Task: Move the task Add support for user-generated content and comments to the section To-Do in the project VelocityTech and sort the tasks in the project by Due Date.
Action: Mouse moved to (43, 346)
Screenshot: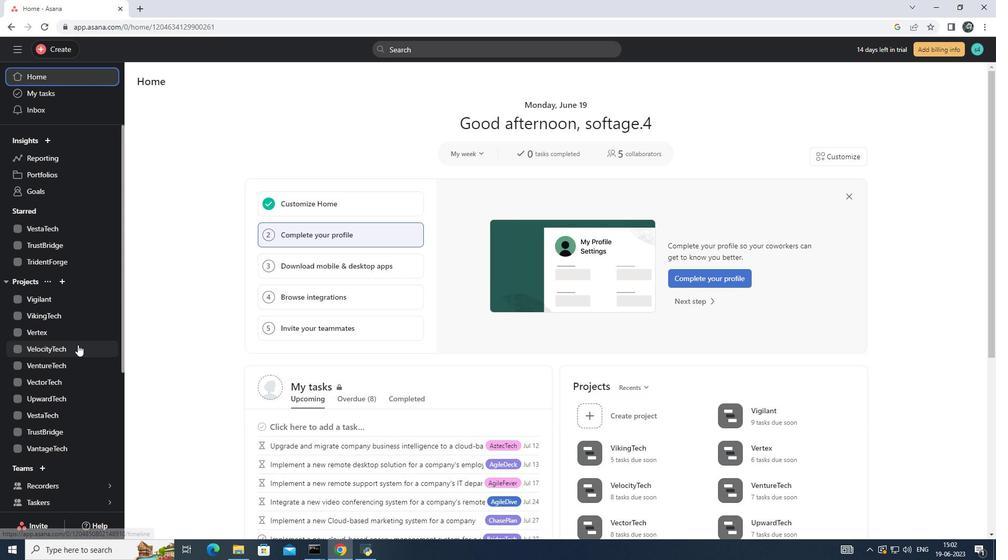 
Action: Mouse pressed left at (43, 346)
Screenshot: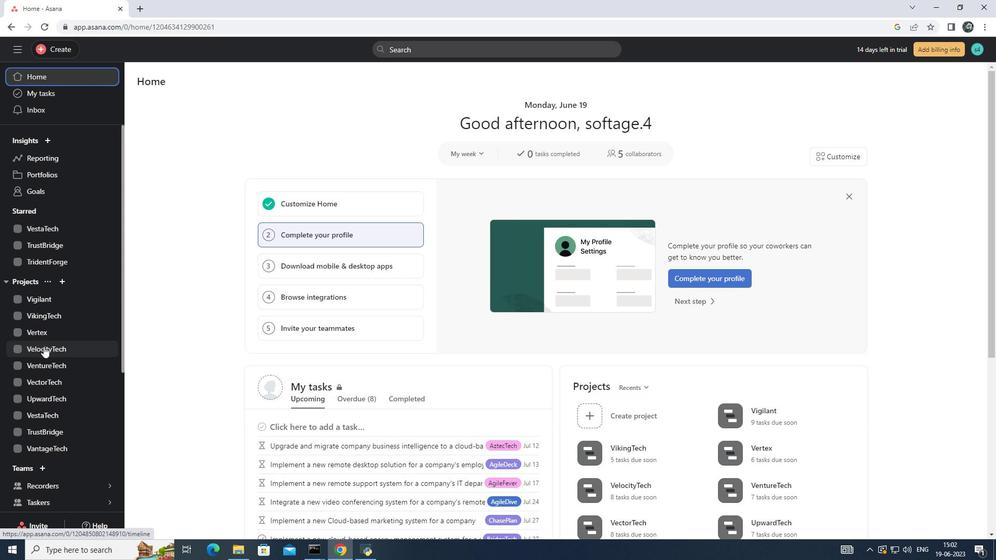 
Action: Mouse moved to (408, 225)
Screenshot: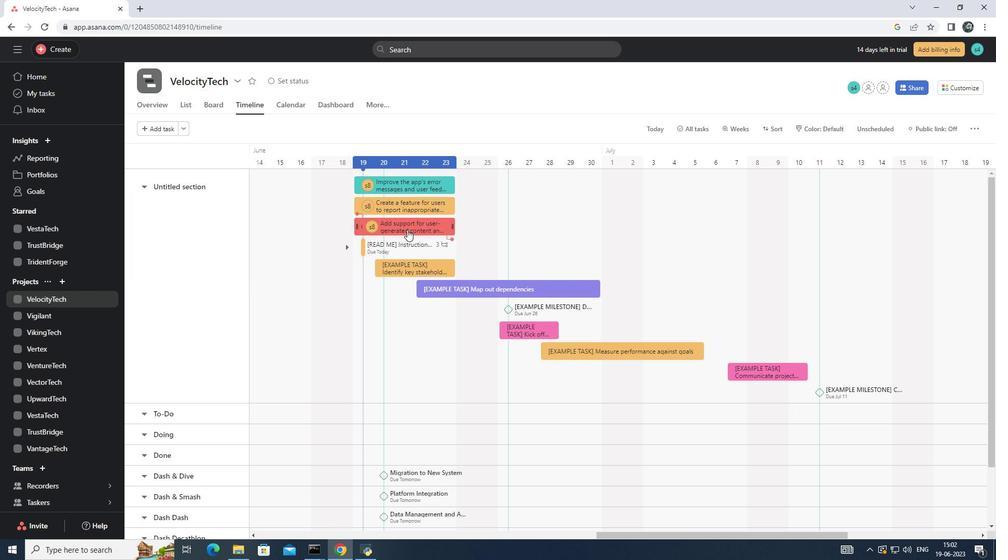 
Action: Mouse pressed left at (408, 225)
Screenshot: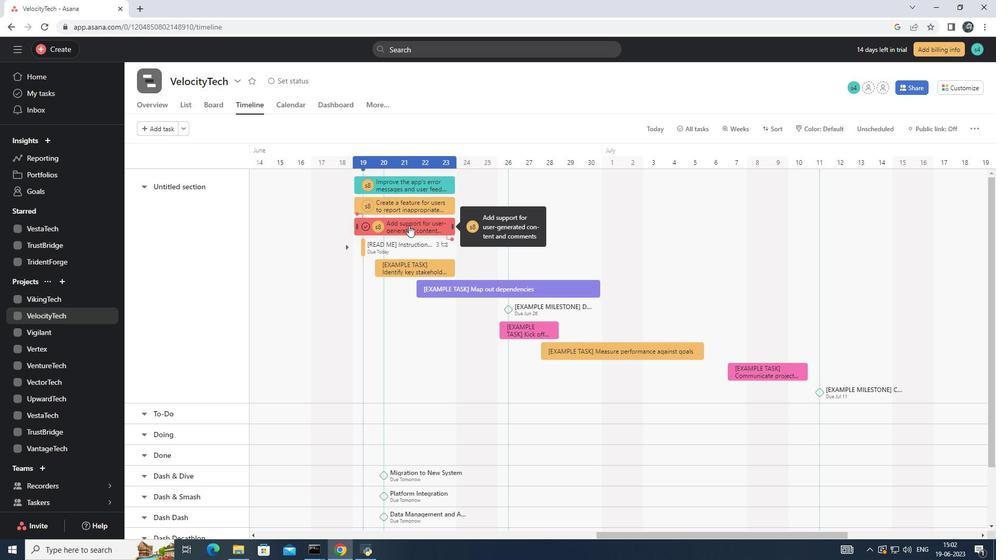 
Action: Mouse moved to (821, 226)
Screenshot: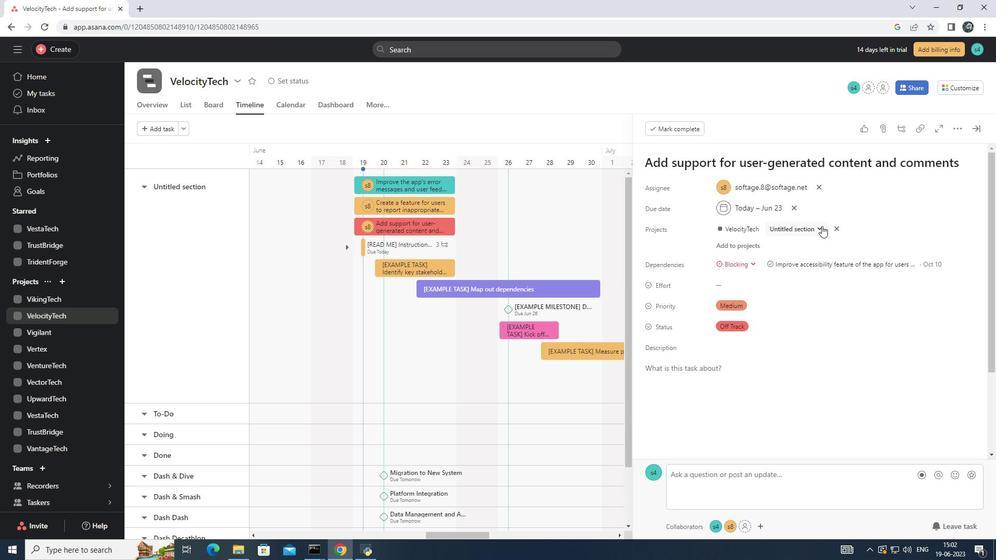 
Action: Mouse pressed left at (821, 226)
Screenshot: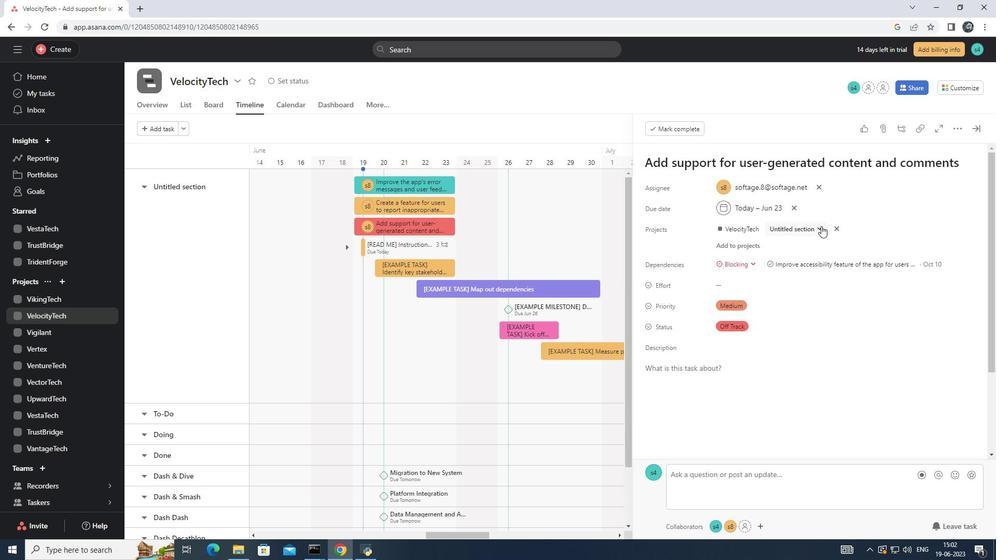
Action: Mouse moved to (791, 268)
Screenshot: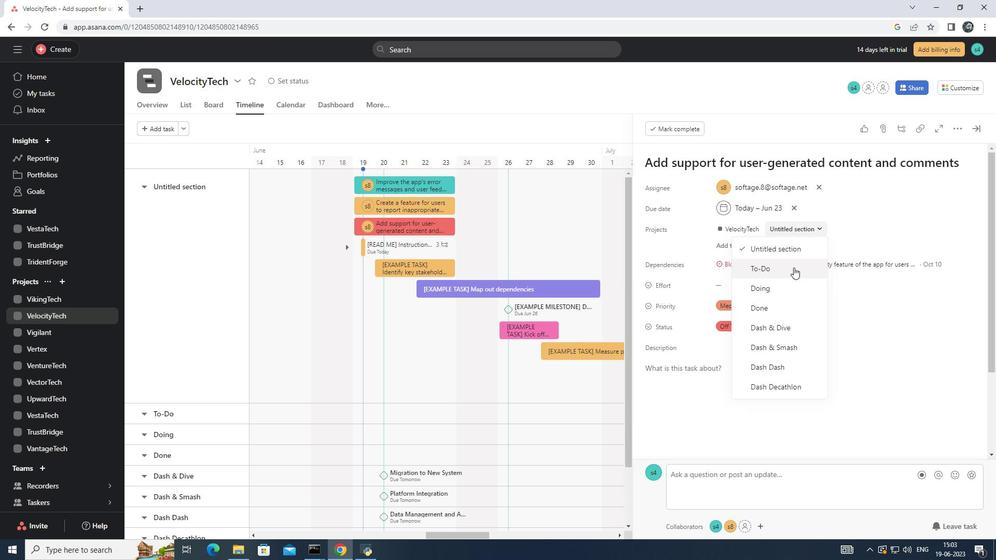 
Action: Mouse pressed left at (791, 268)
Screenshot: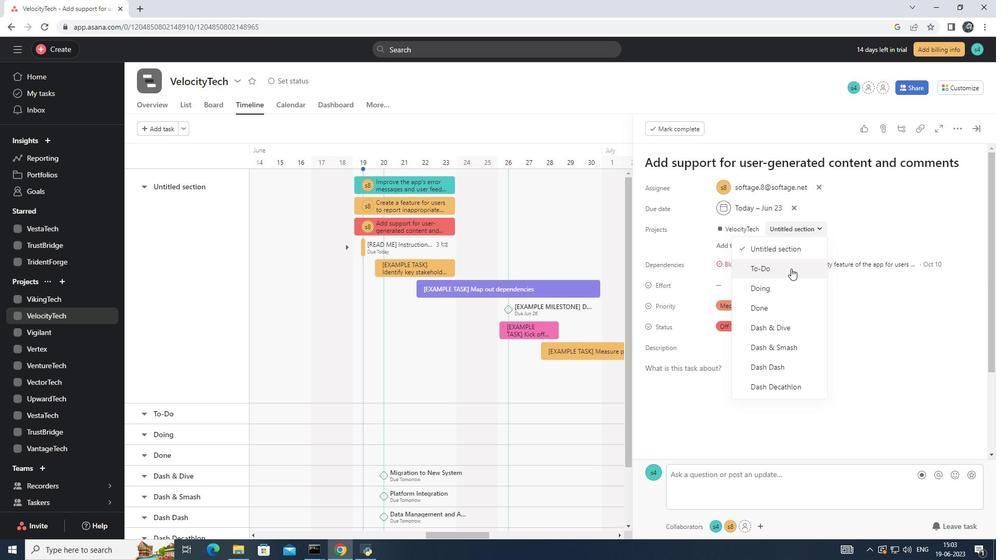 
Action: Mouse moved to (979, 129)
Screenshot: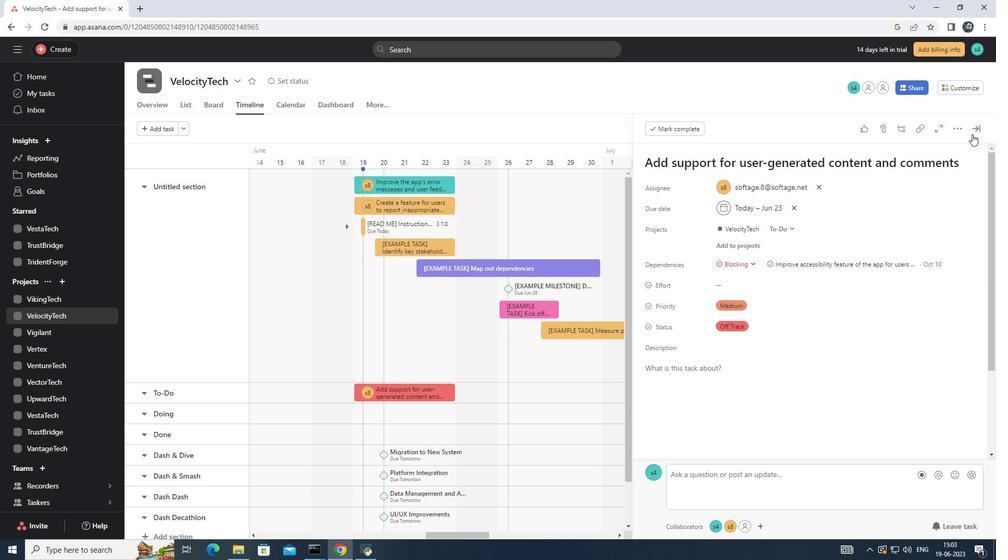 
Action: Mouse pressed left at (979, 129)
Screenshot: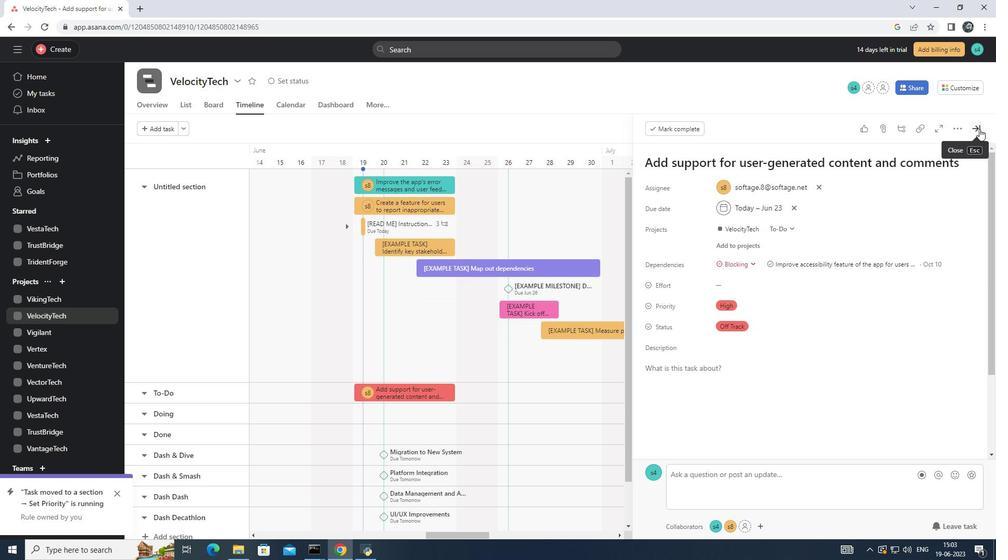 
Action: Mouse moved to (778, 128)
Screenshot: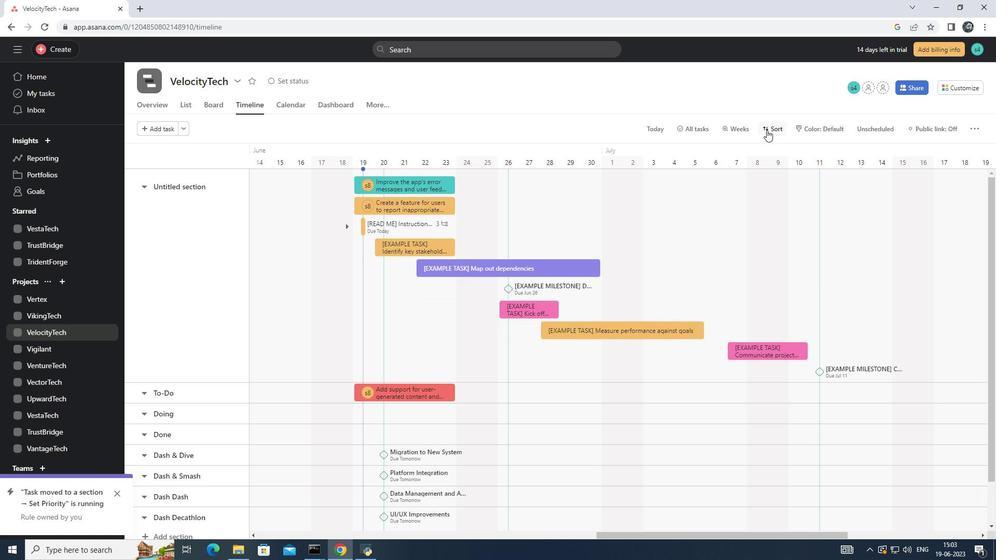
Action: Mouse pressed left at (778, 128)
Screenshot: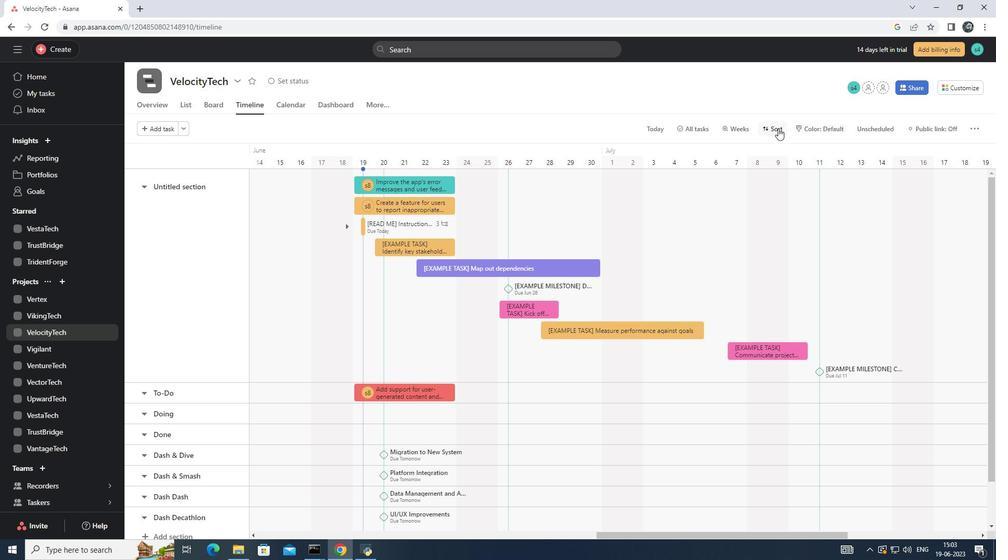 
Action: Mouse moved to (800, 183)
Screenshot: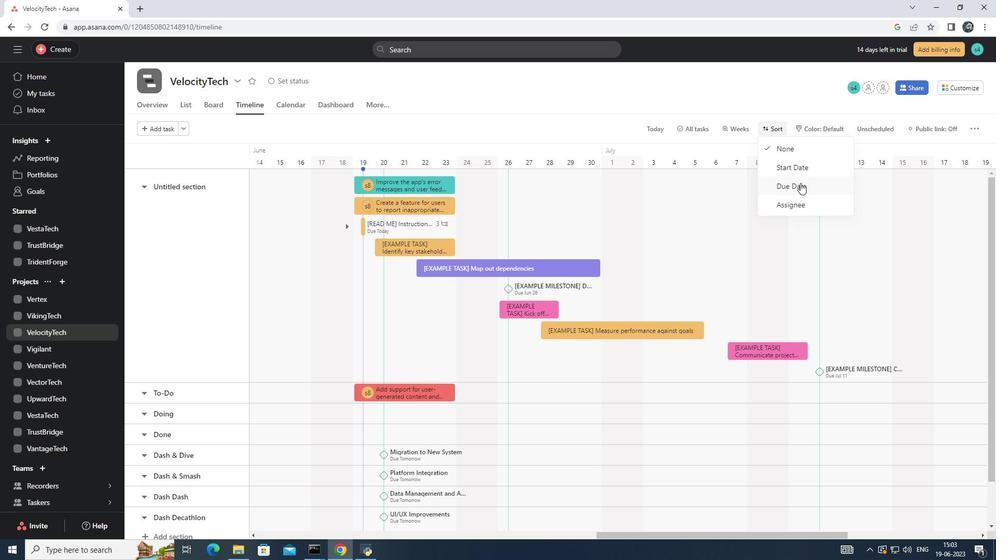 
Action: Mouse pressed left at (800, 183)
Screenshot: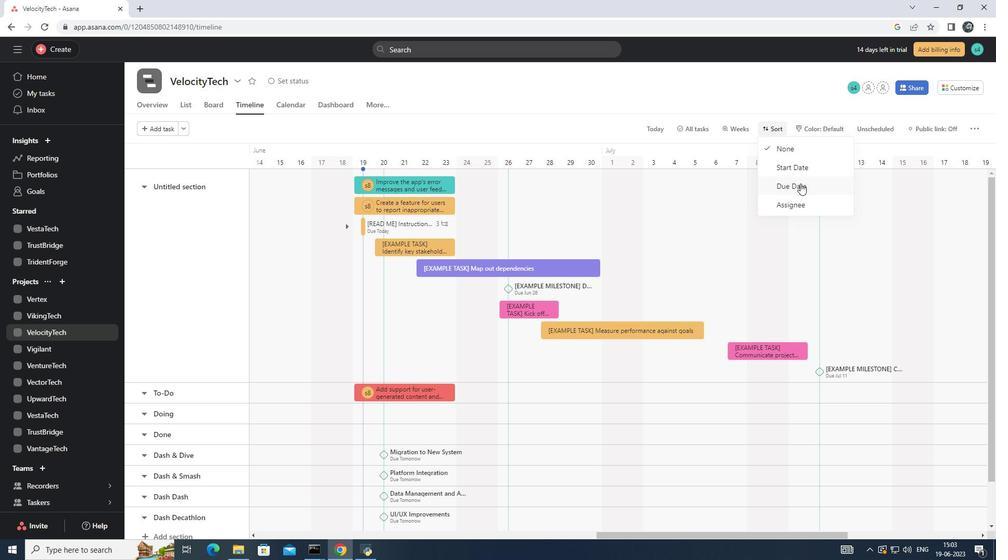 
